 Task: Add Bonne Maman Orange Marmalade to the cart.
Action: Mouse moved to (787, 292)
Screenshot: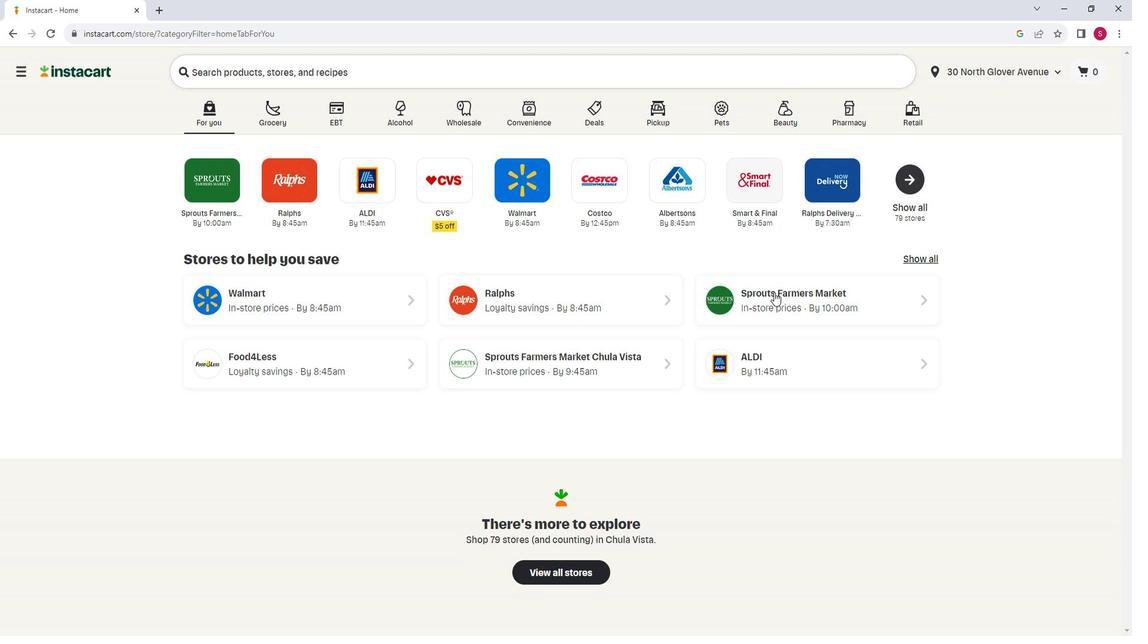 
Action: Mouse pressed left at (787, 292)
Screenshot: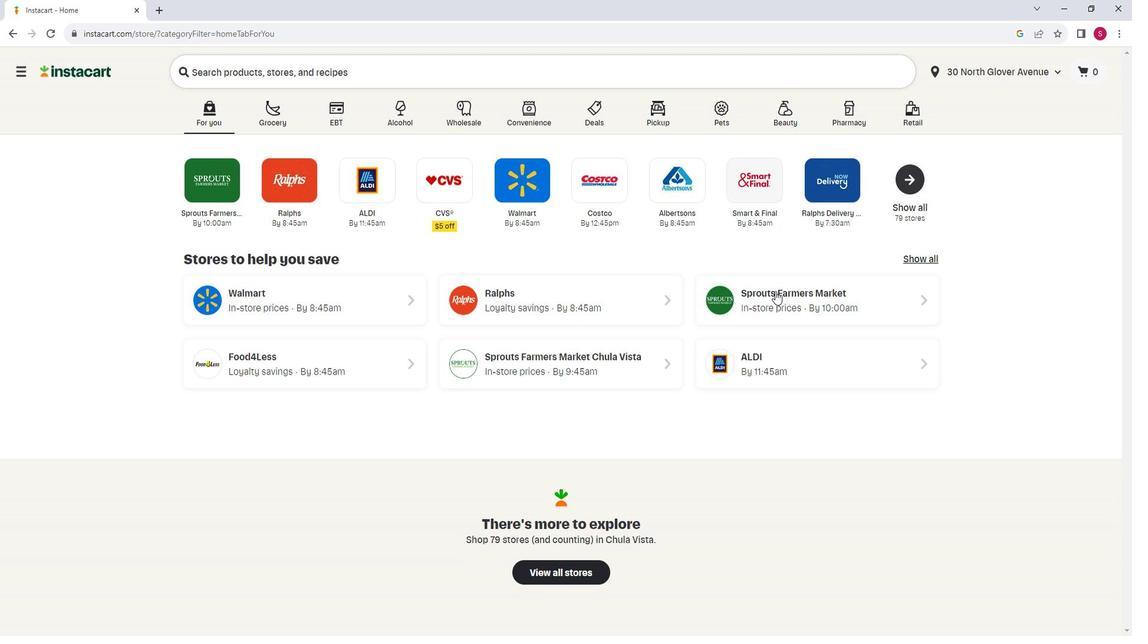 
Action: Mouse moved to (116, 353)
Screenshot: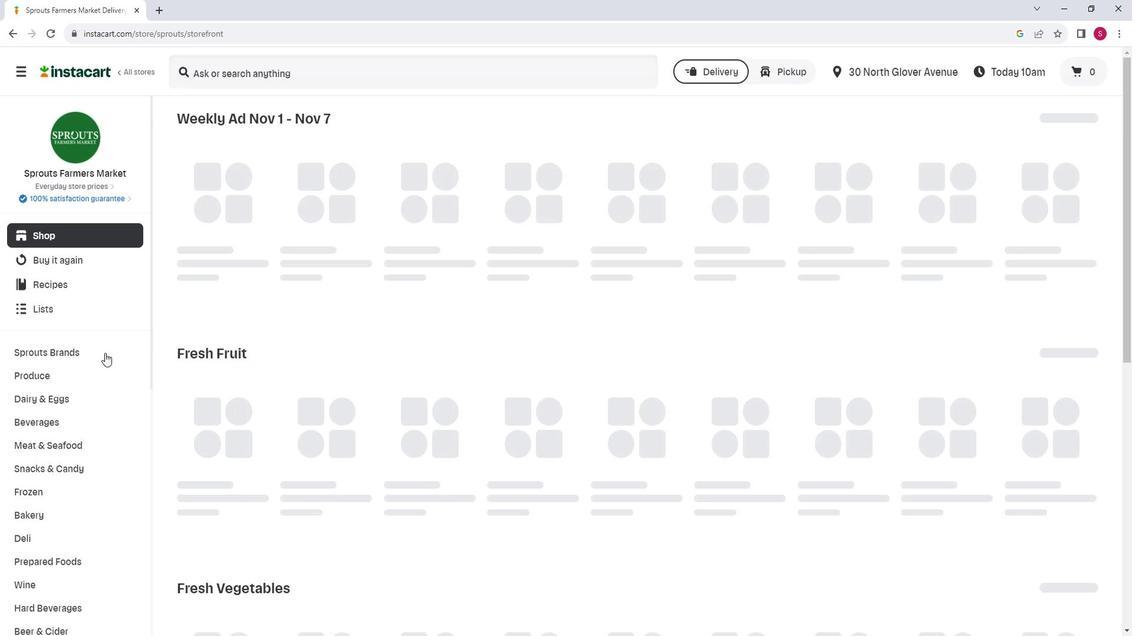
Action: Mouse scrolled (116, 352) with delta (0, 0)
Screenshot: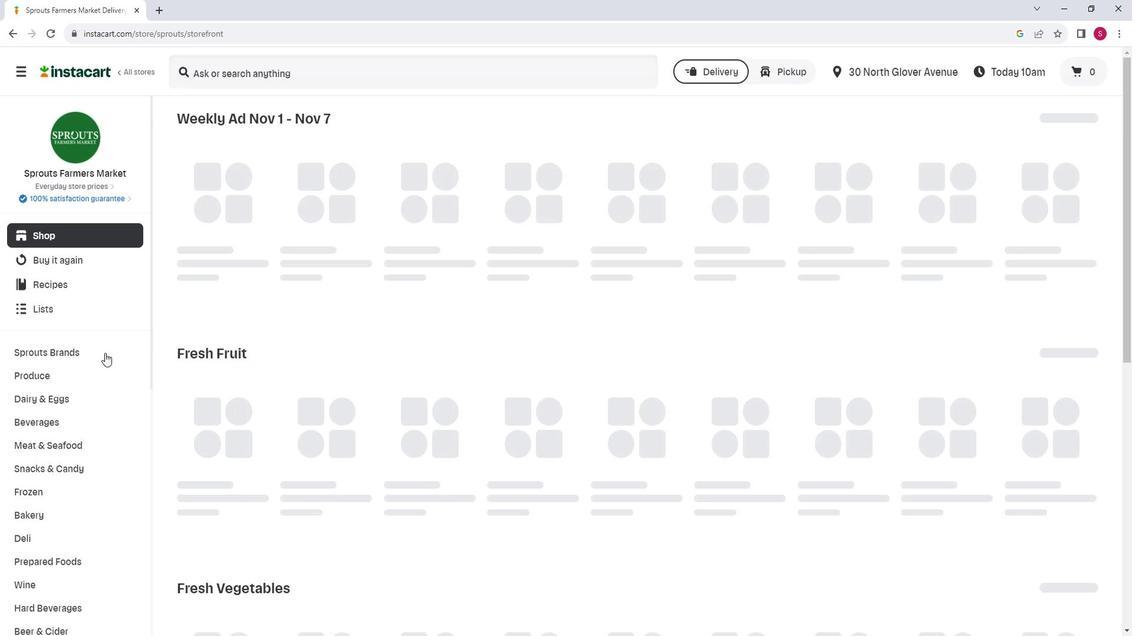 
Action: Mouse moved to (119, 353)
Screenshot: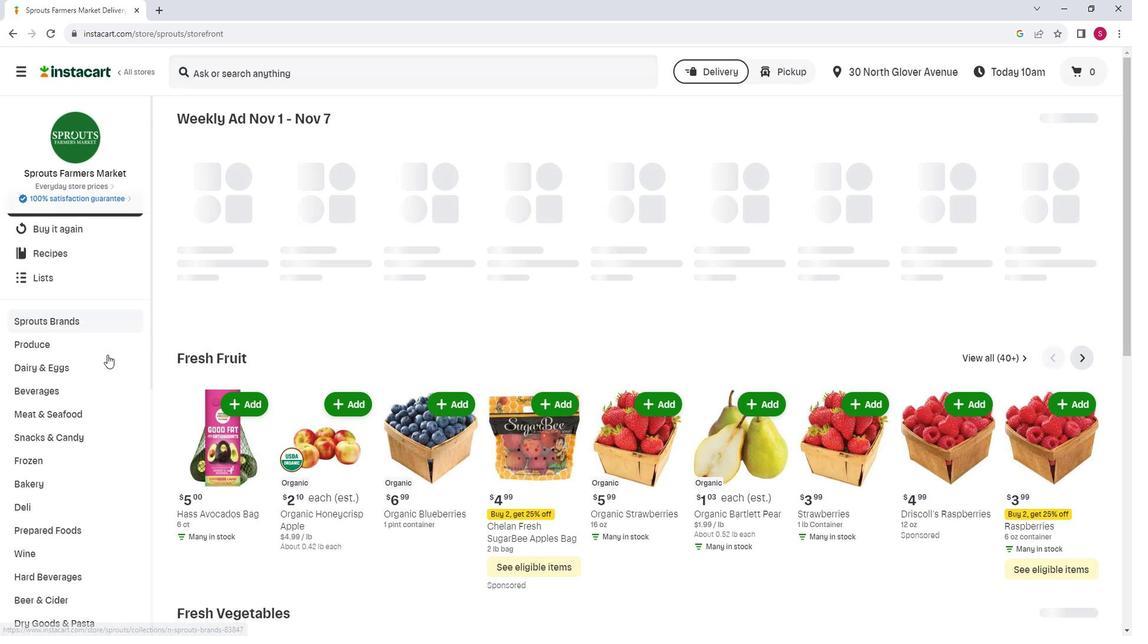 
Action: Mouse scrolled (119, 353) with delta (0, 0)
Screenshot: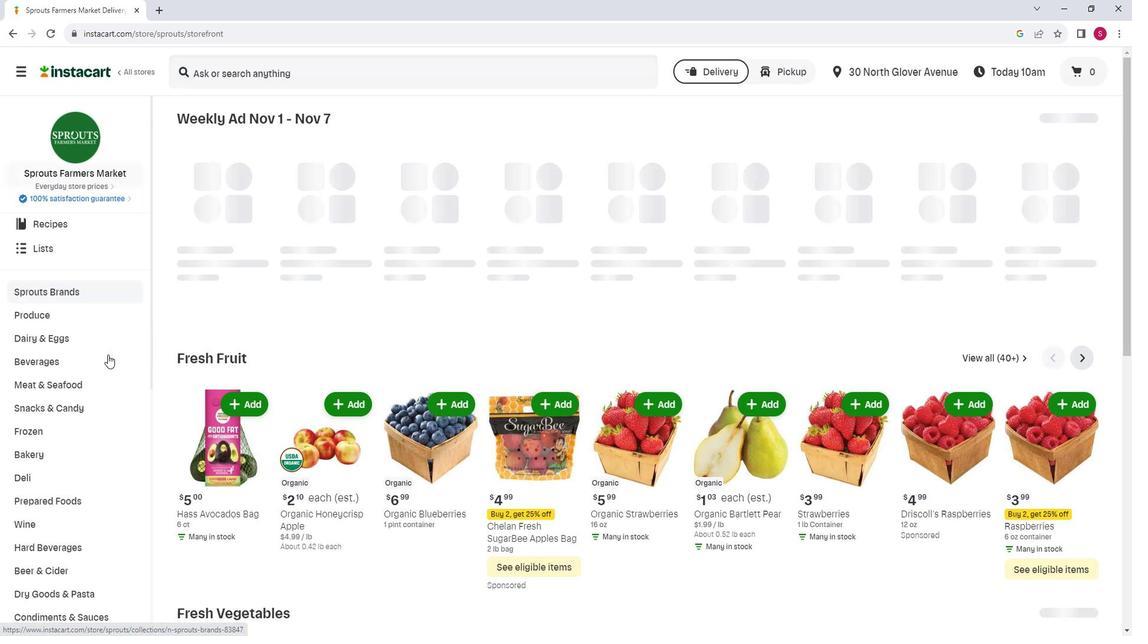 
Action: Mouse moved to (120, 353)
Screenshot: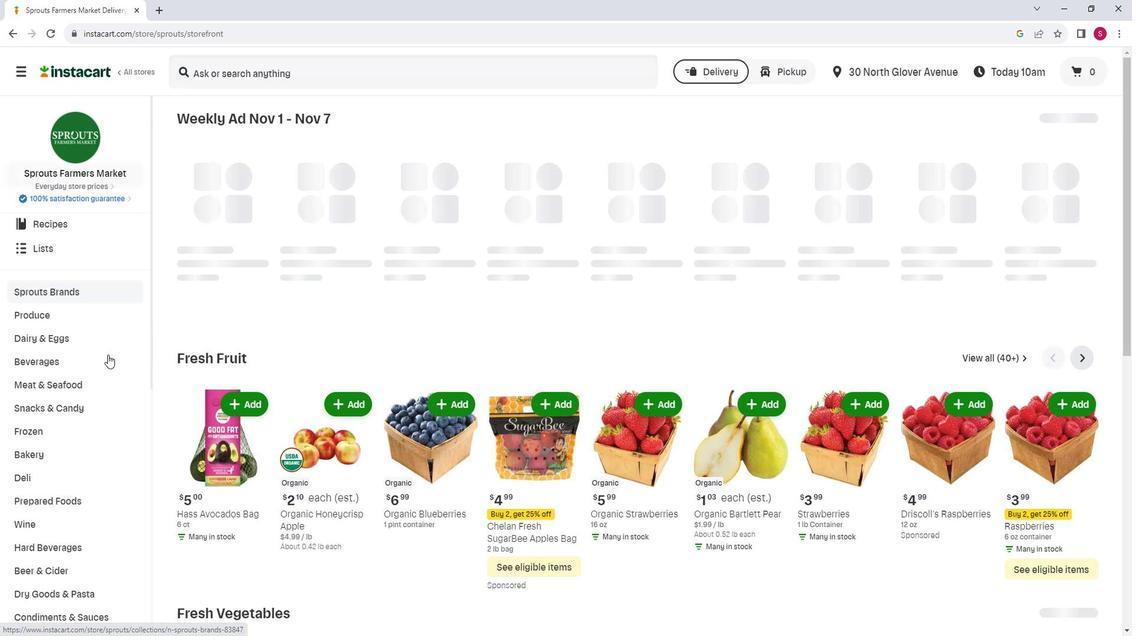 
Action: Mouse scrolled (120, 353) with delta (0, 0)
Screenshot: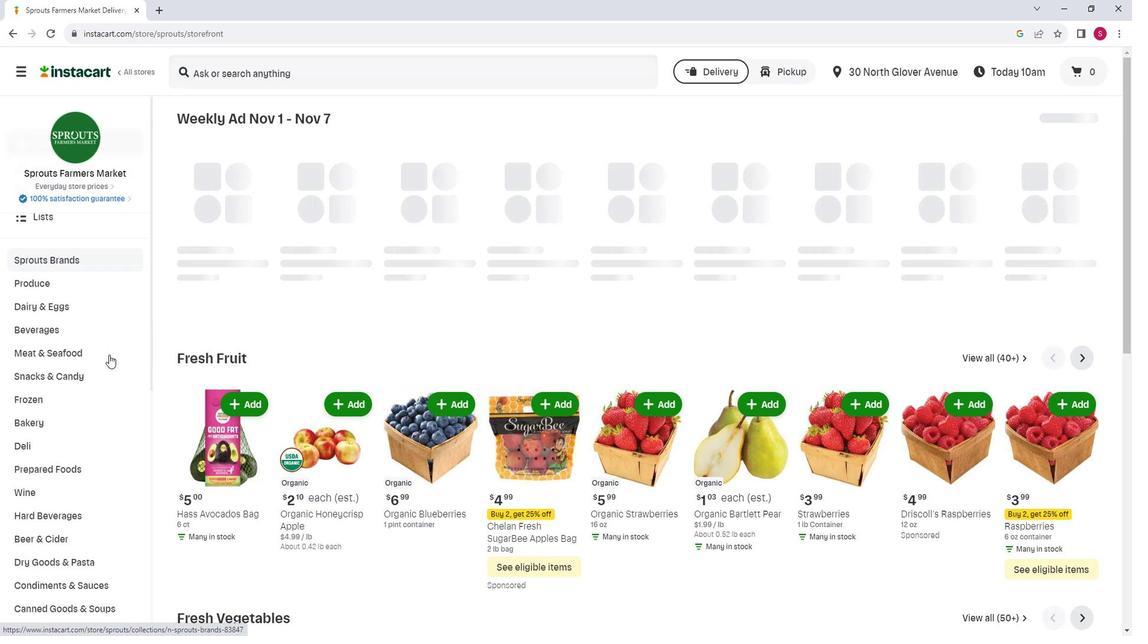 
Action: Mouse moved to (96, 527)
Screenshot: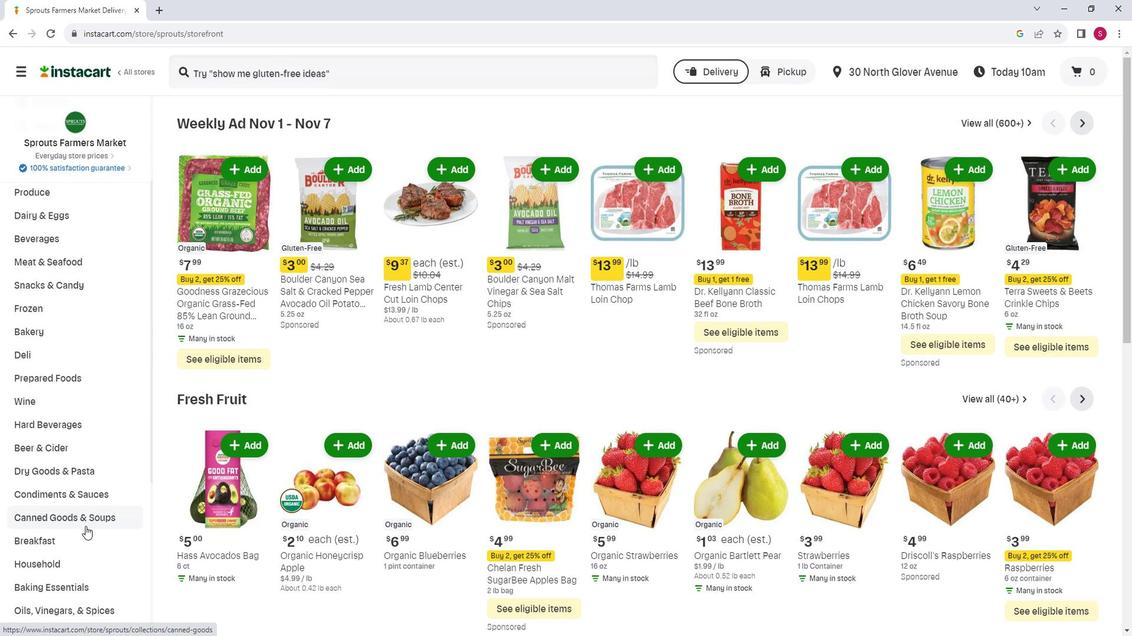 
Action: Mouse pressed left at (96, 527)
Screenshot: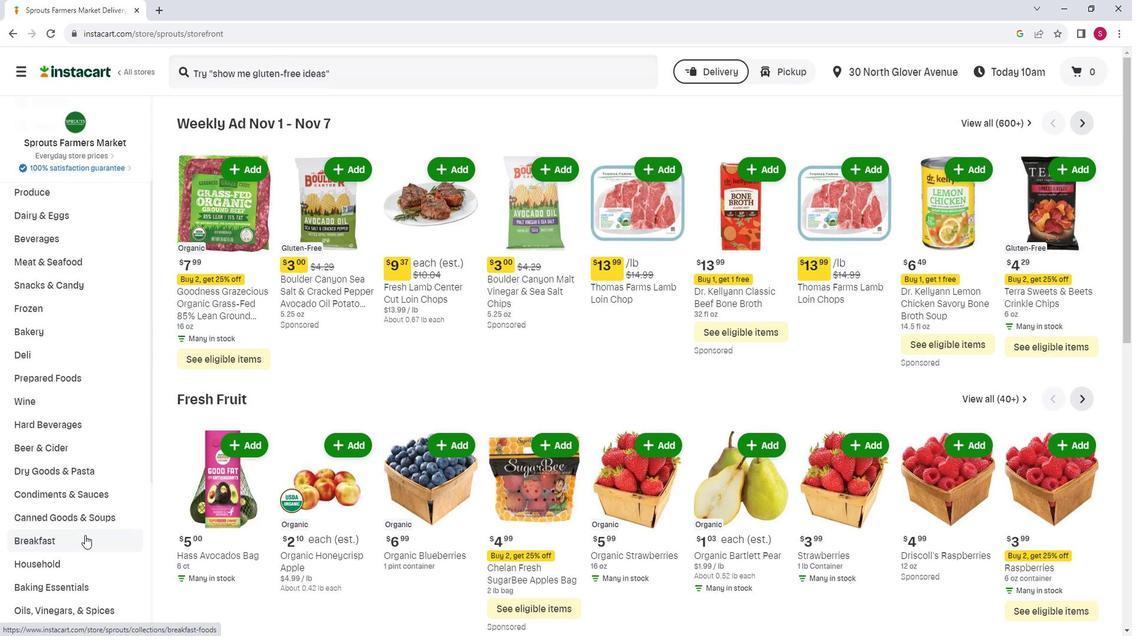 
Action: Mouse moved to (734, 157)
Screenshot: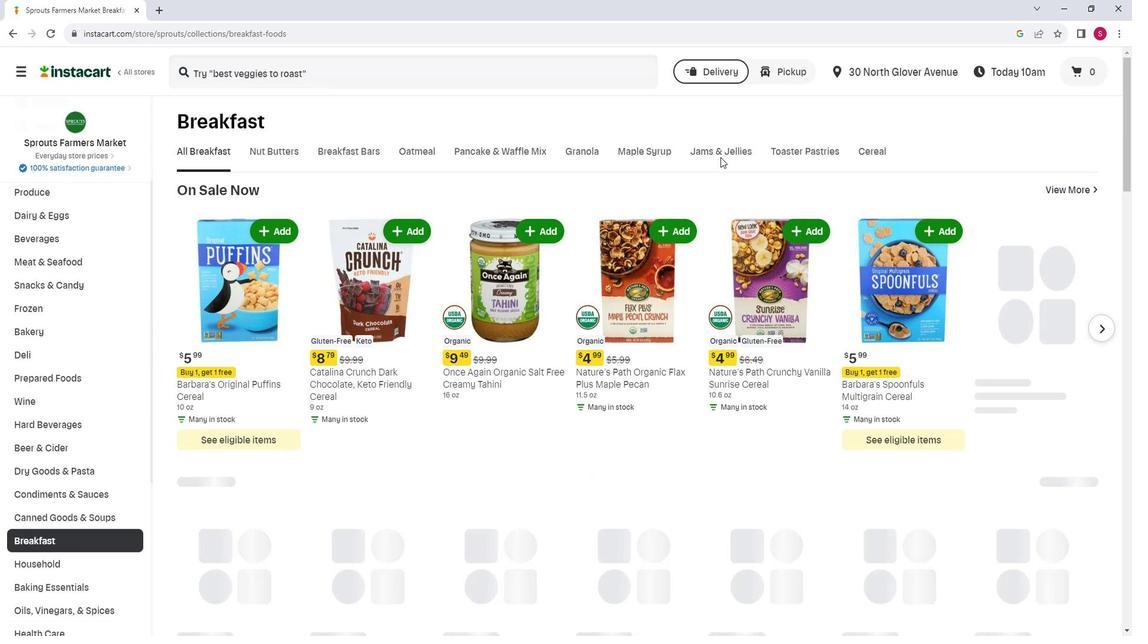 
Action: Mouse pressed left at (734, 157)
Screenshot: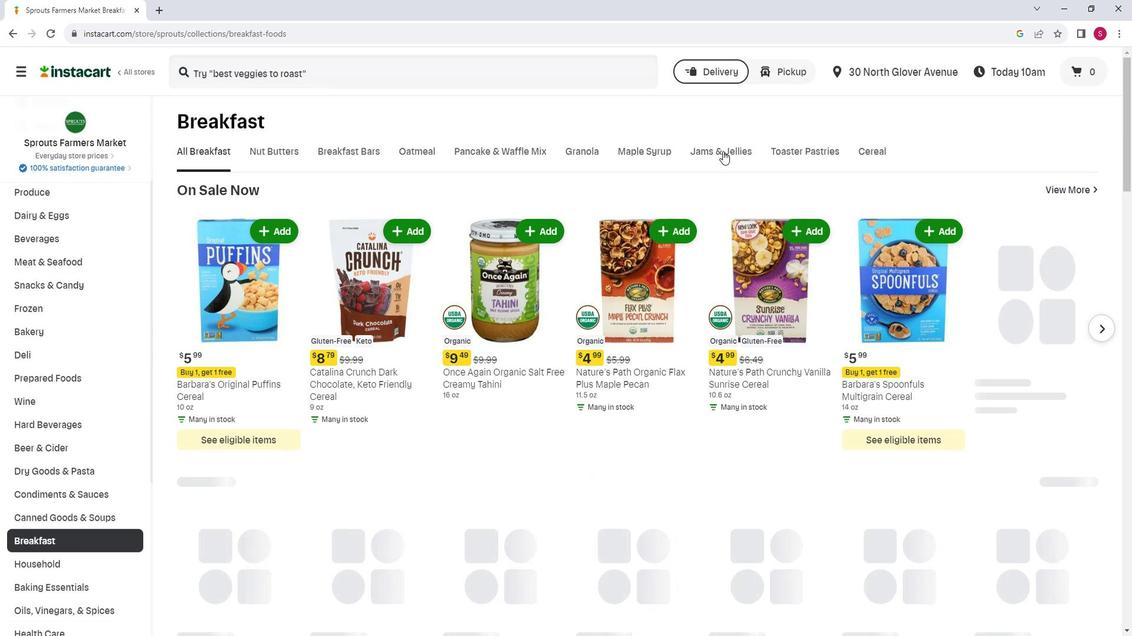 
Action: Mouse moved to (310, 210)
Screenshot: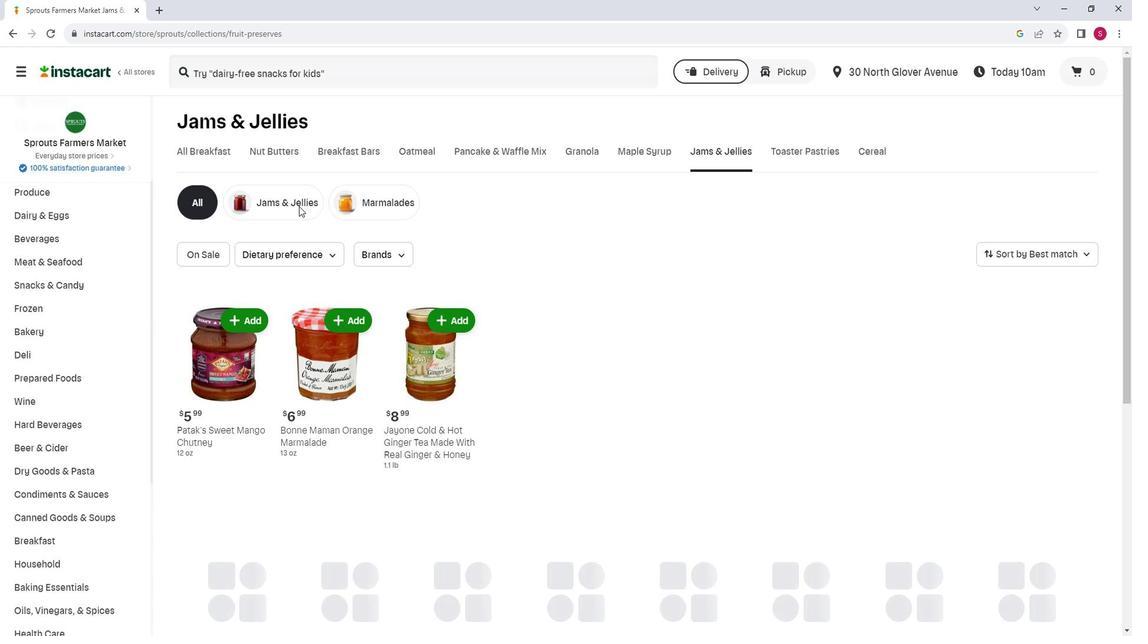 
Action: Mouse pressed left at (310, 210)
Screenshot: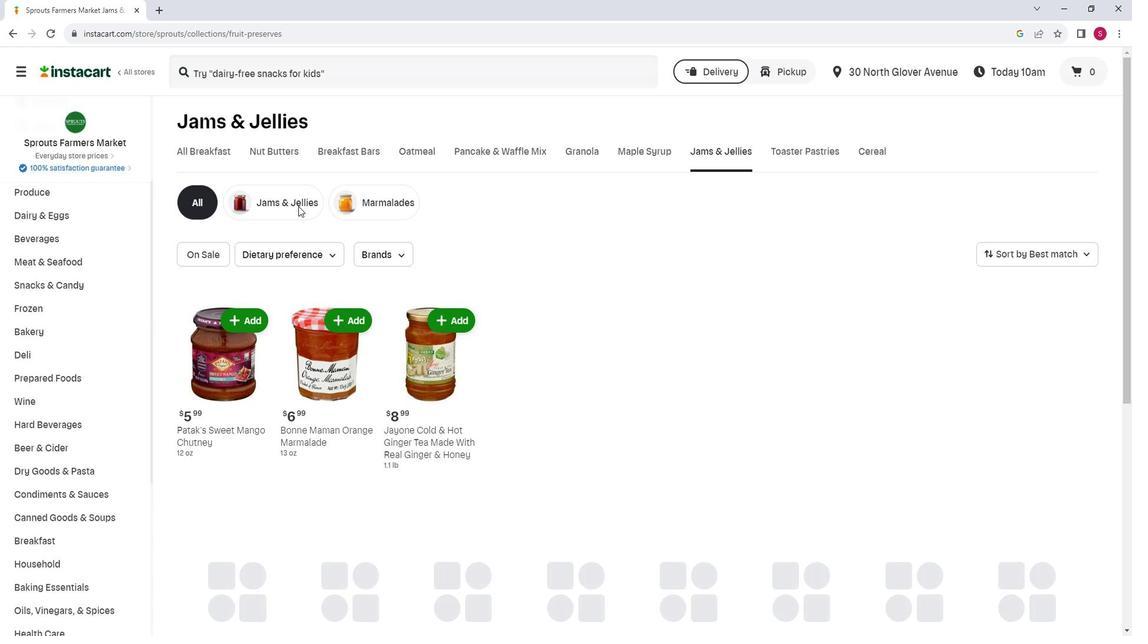
Action: Mouse moved to (516, 237)
Screenshot: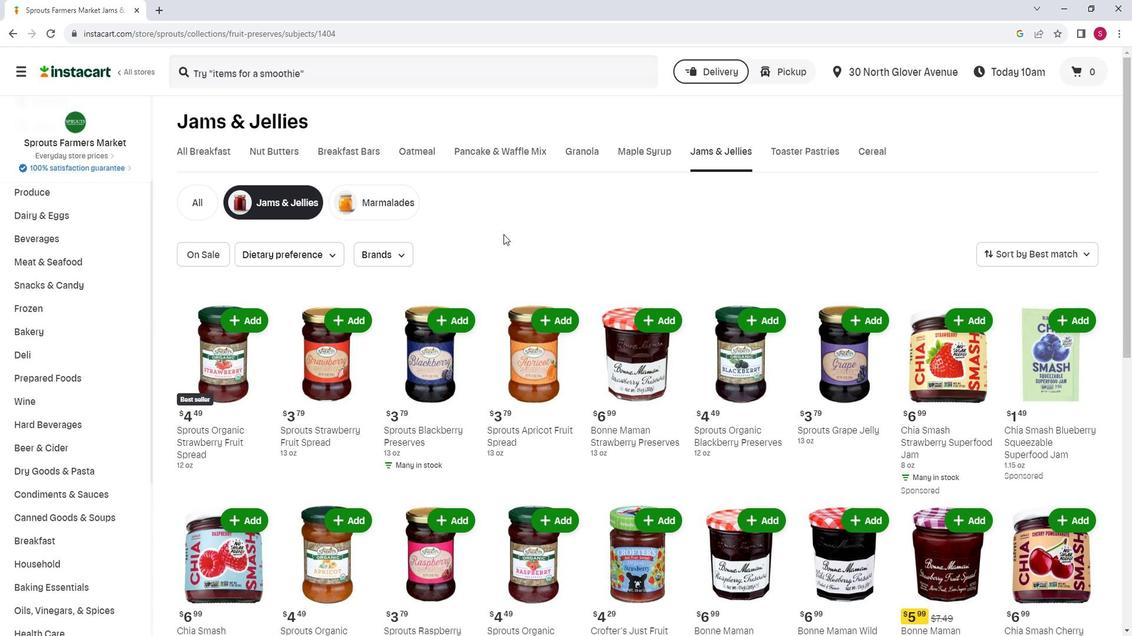 
Action: Mouse scrolled (516, 236) with delta (0, 0)
Screenshot: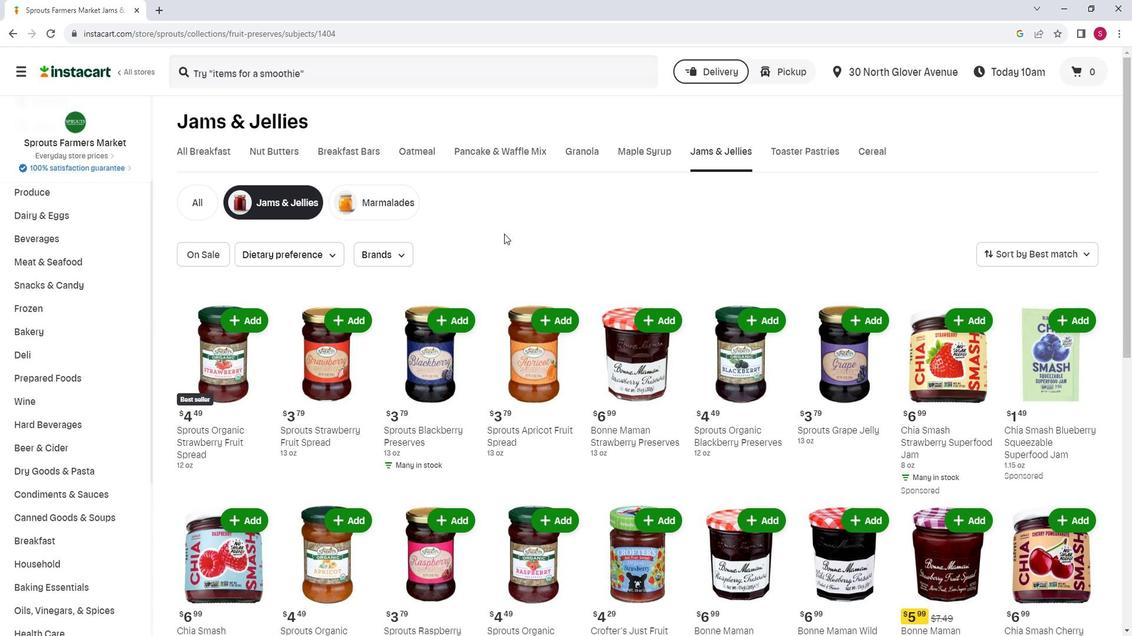 
Action: Mouse scrolled (516, 236) with delta (0, 0)
Screenshot: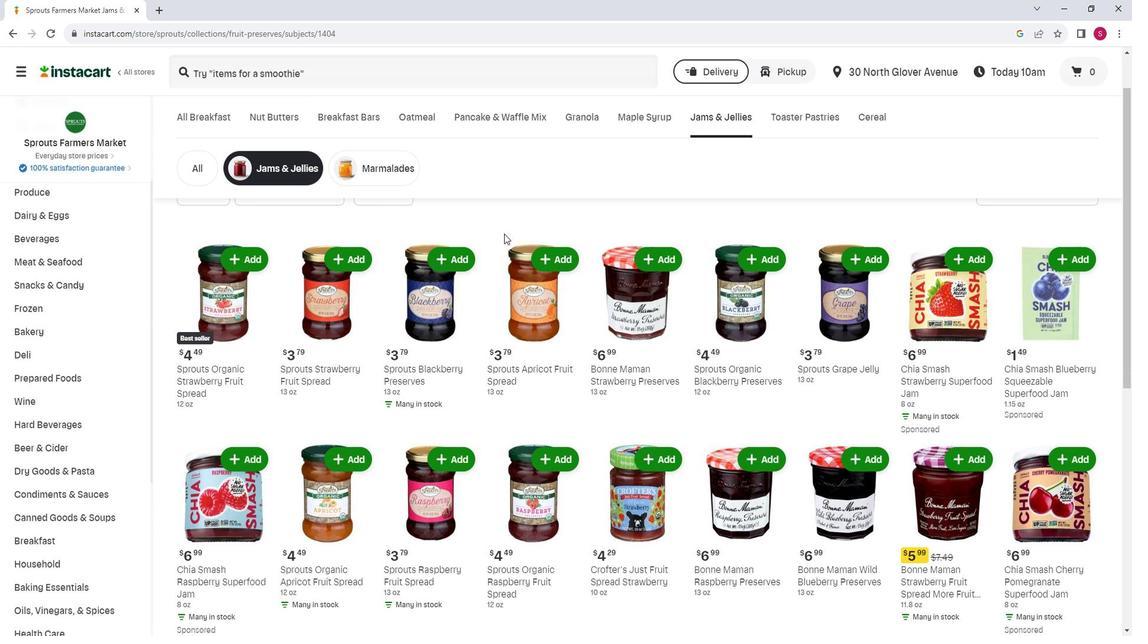 
Action: Mouse scrolled (516, 236) with delta (0, 0)
Screenshot: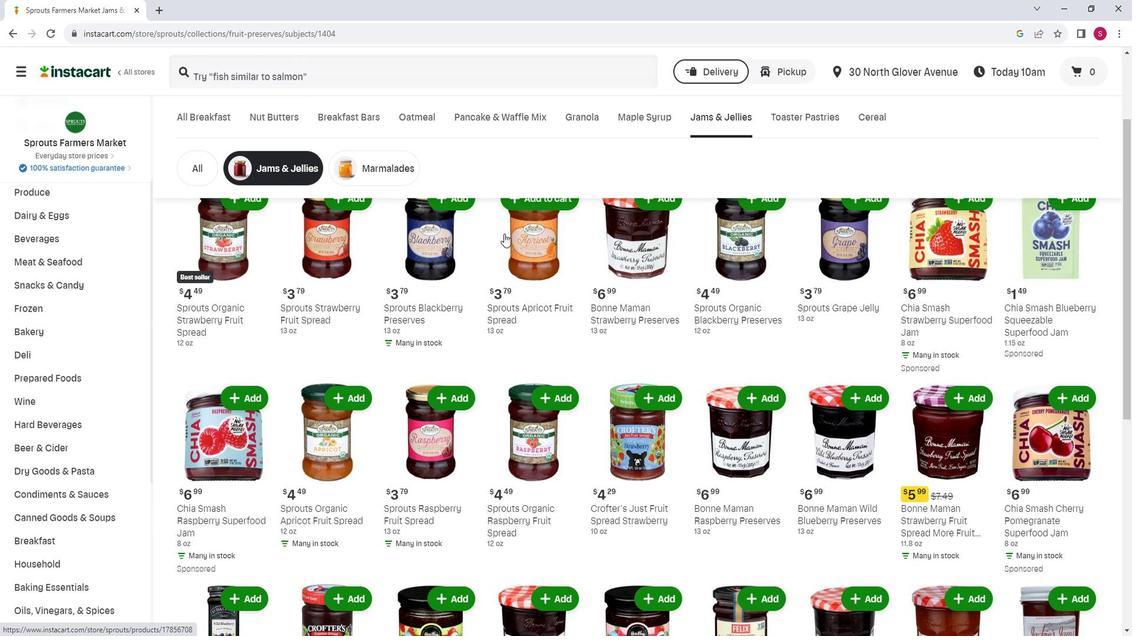 
Action: Mouse scrolled (516, 236) with delta (0, 0)
Screenshot: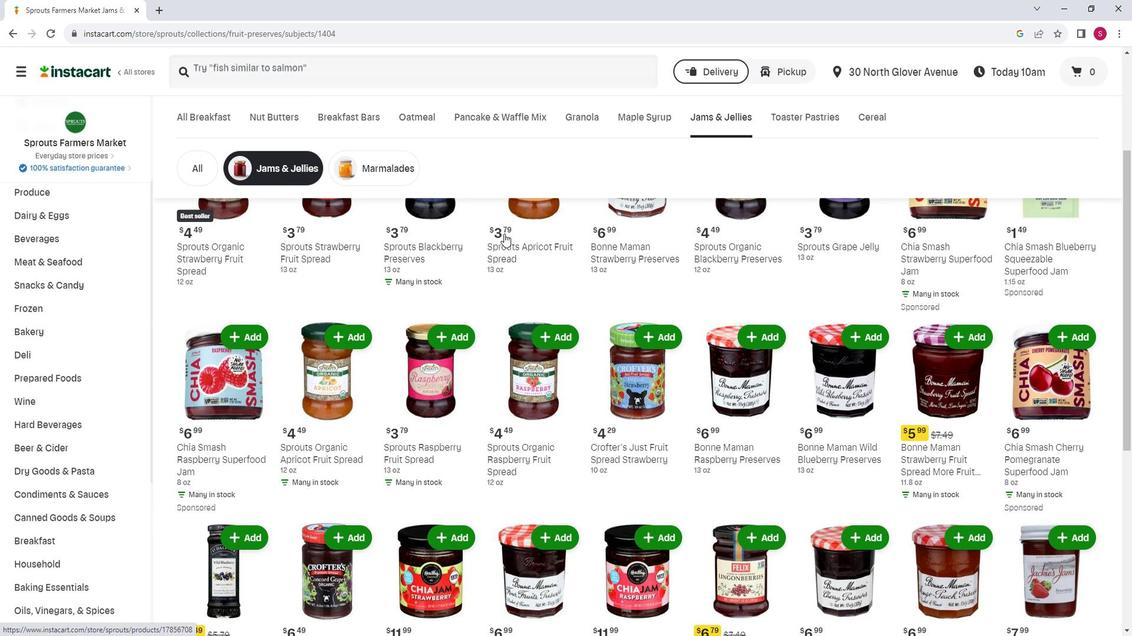 
Action: Mouse scrolled (516, 236) with delta (0, 0)
Screenshot: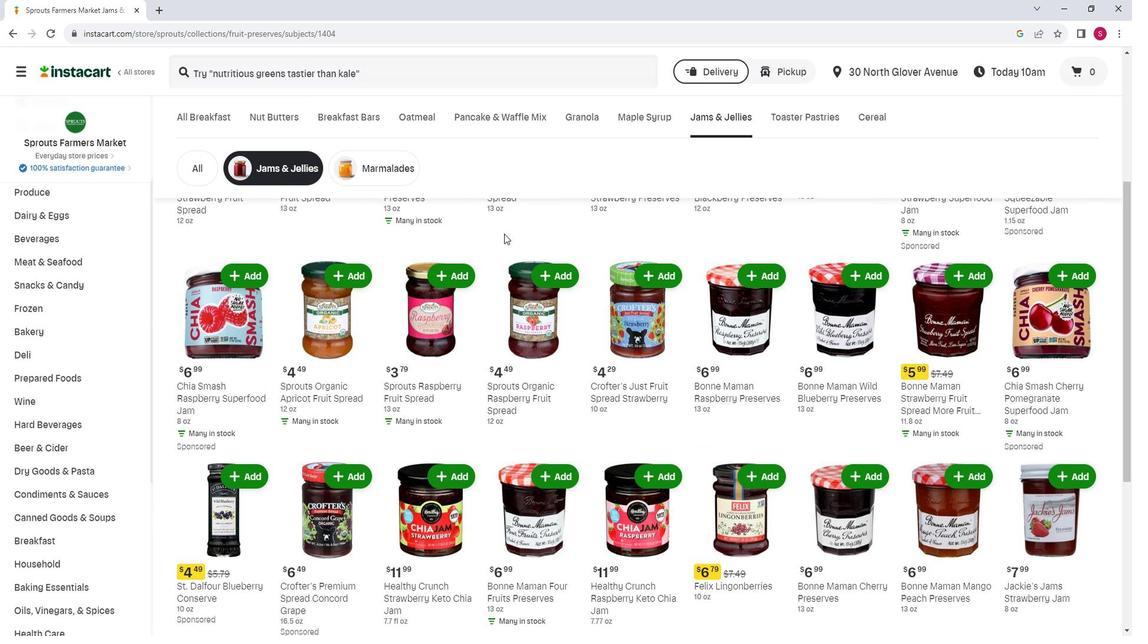 
Action: Mouse scrolled (516, 236) with delta (0, 0)
Screenshot: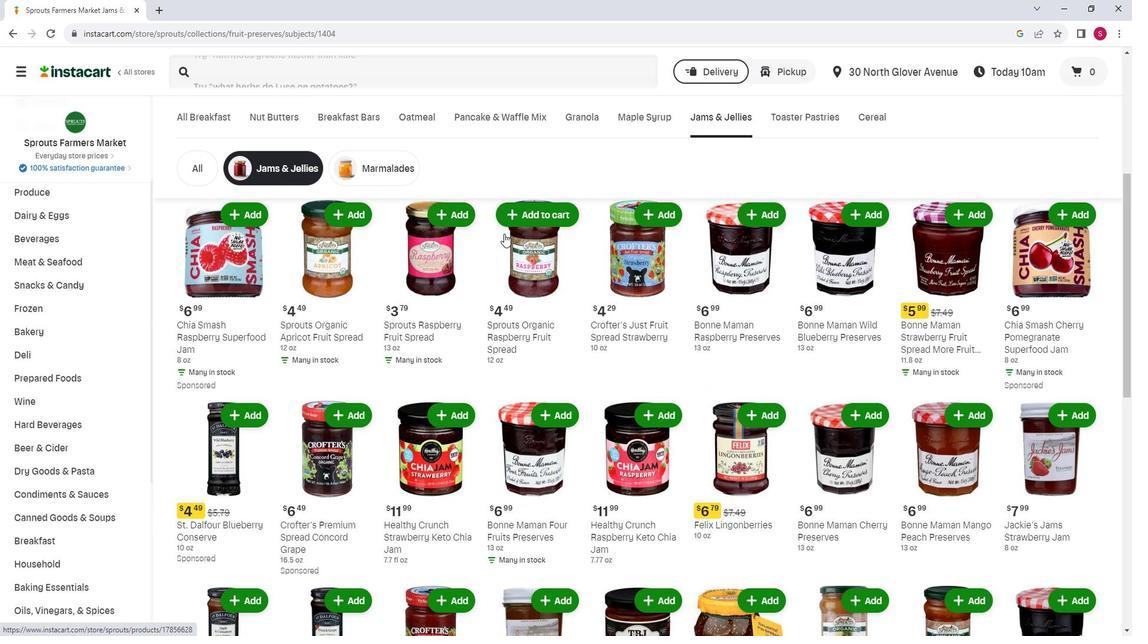 
Action: Mouse scrolled (516, 236) with delta (0, 0)
Screenshot: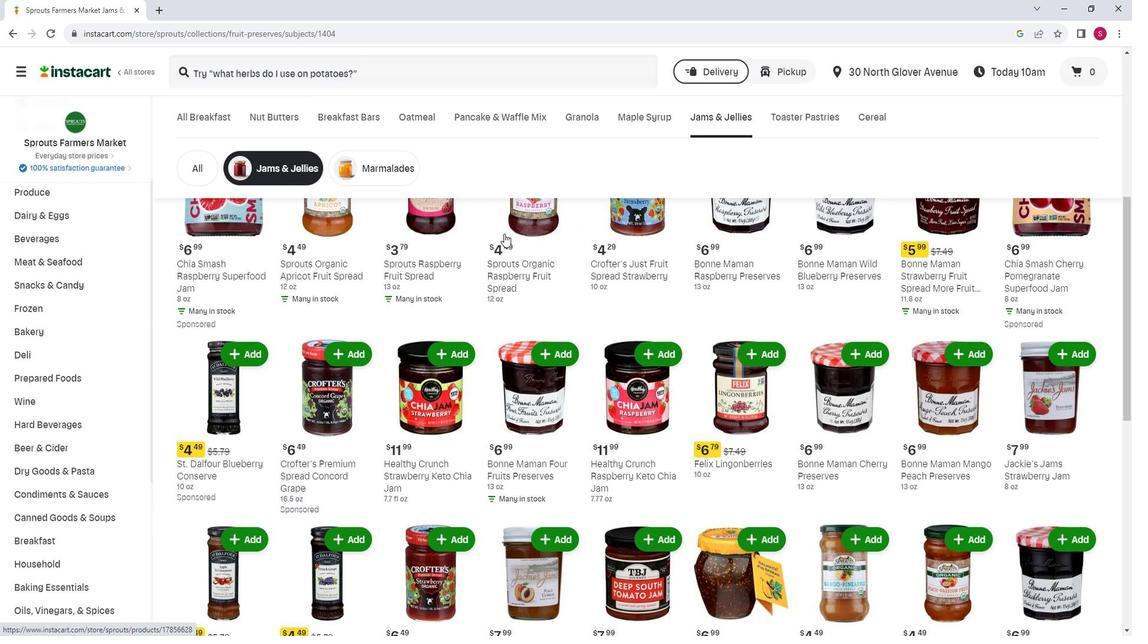 
Action: Mouse scrolled (516, 236) with delta (0, 0)
Screenshot: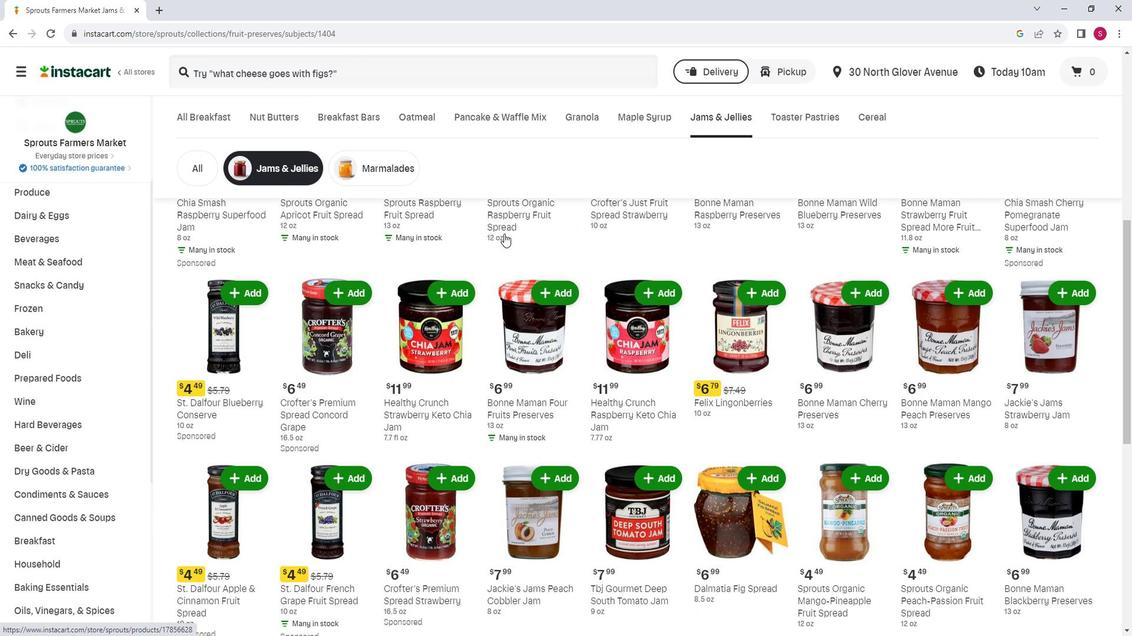 
Action: Mouse scrolled (516, 236) with delta (0, 0)
Screenshot: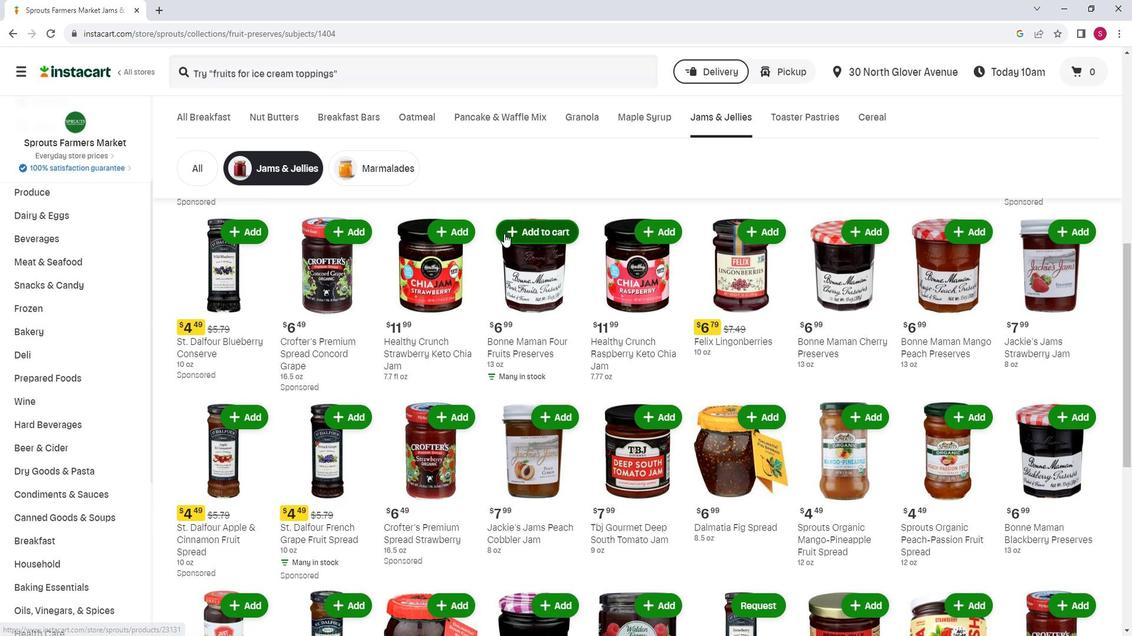 
Action: Mouse scrolled (516, 236) with delta (0, 0)
Screenshot: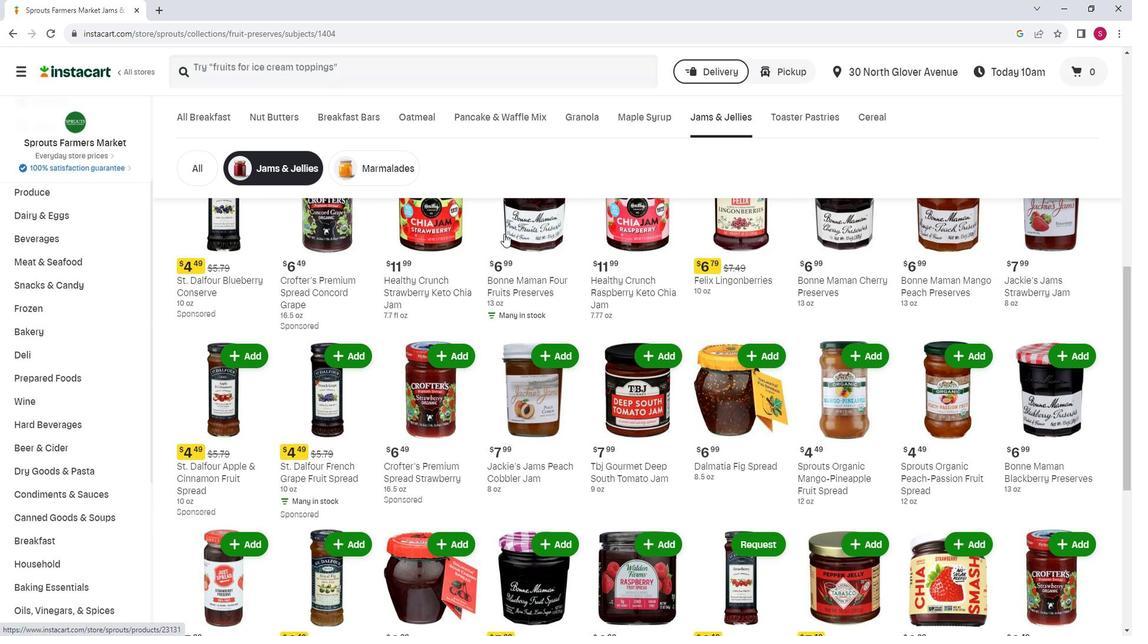 
Action: Mouse scrolled (516, 236) with delta (0, 0)
Screenshot: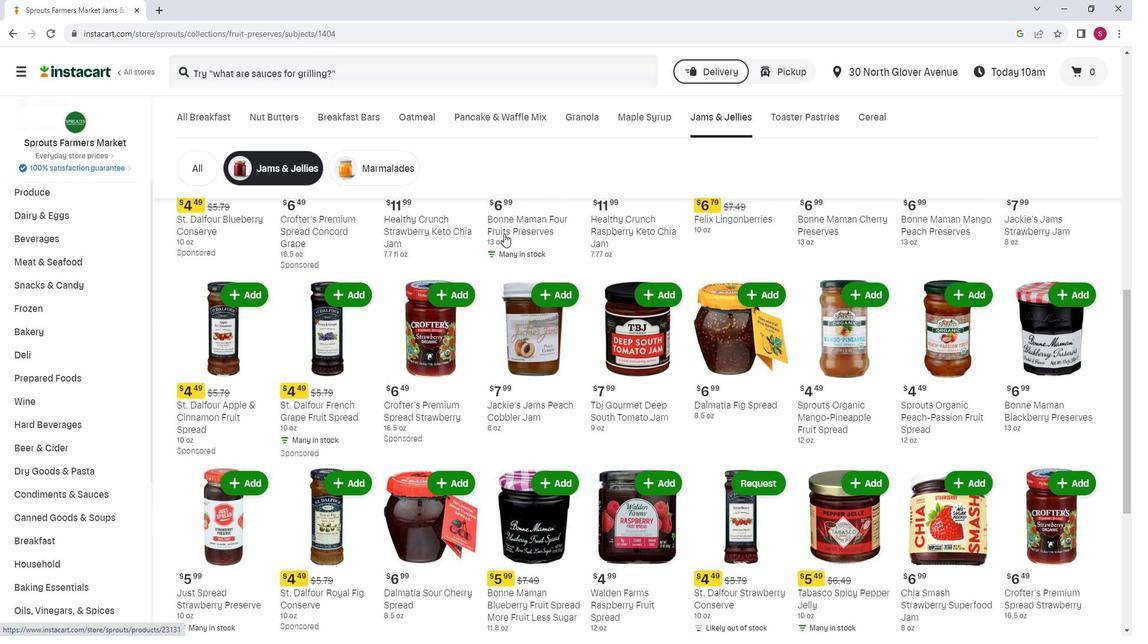 
Action: Mouse scrolled (516, 236) with delta (0, 0)
Screenshot: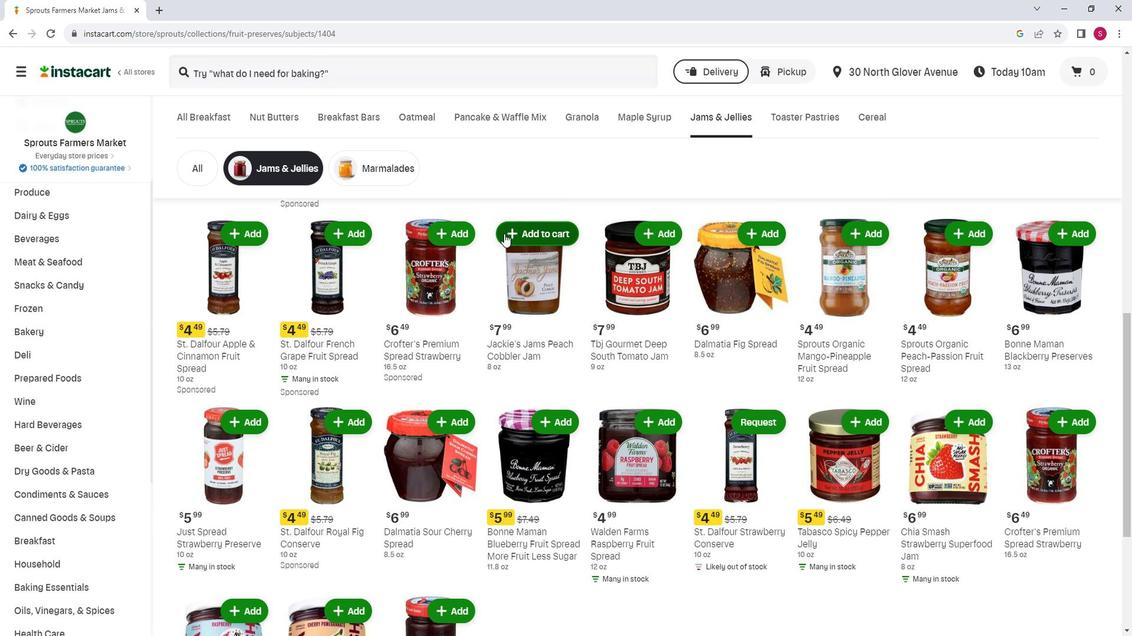 
Action: Mouse scrolled (516, 236) with delta (0, 0)
Screenshot: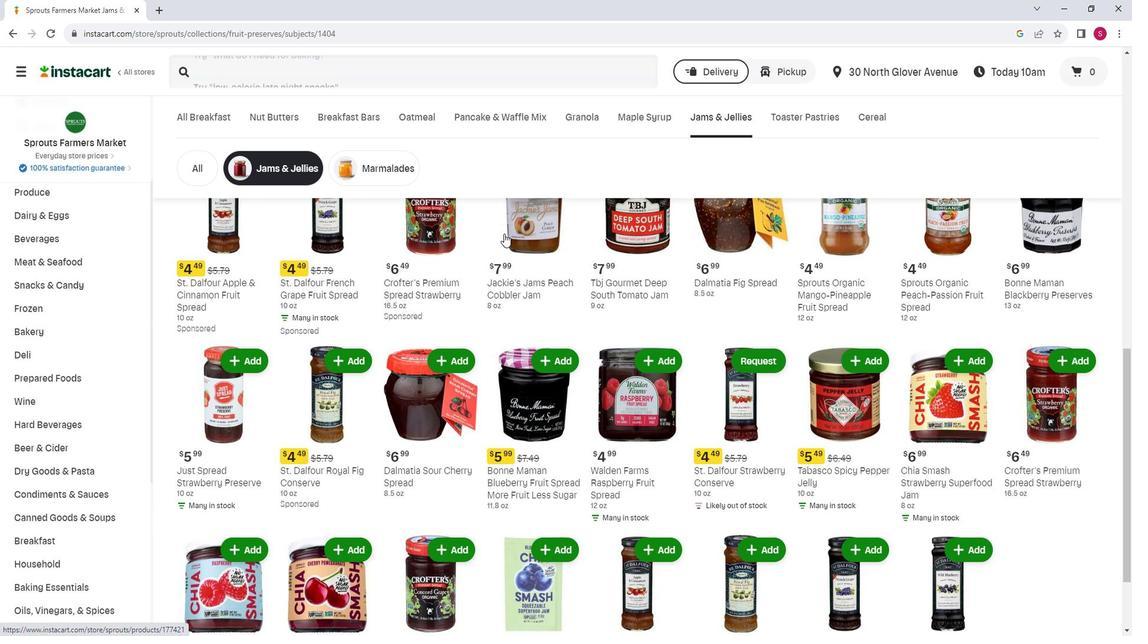 
Action: Mouse moved to (516, 237)
Screenshot: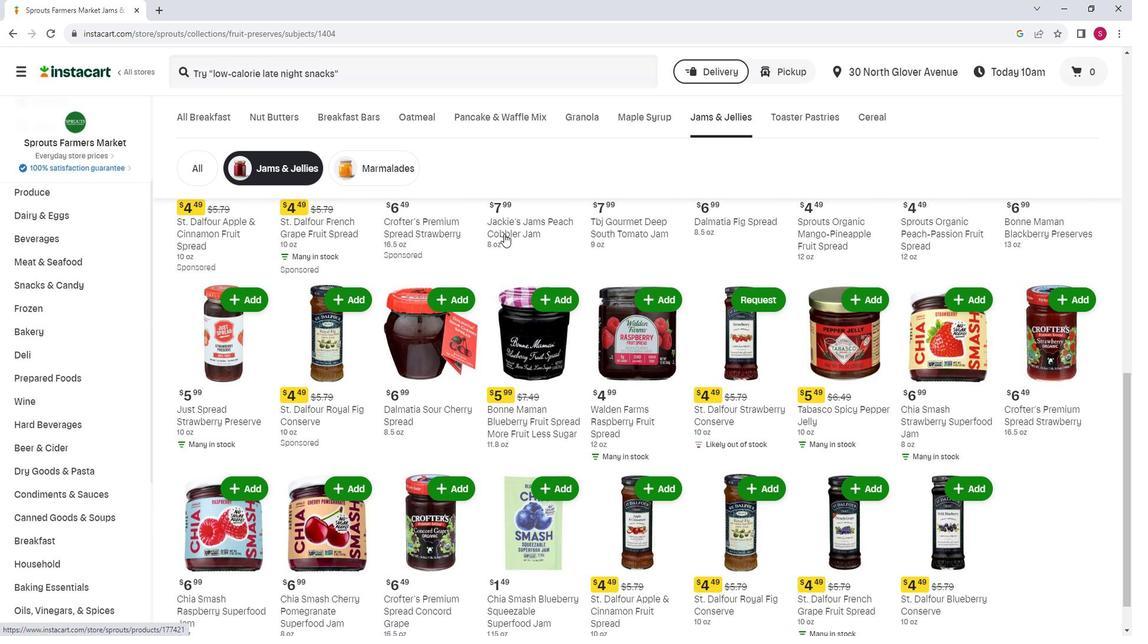 
Action: Mouse scrolled (516, 236) with delta (0, 0)
Screenshot: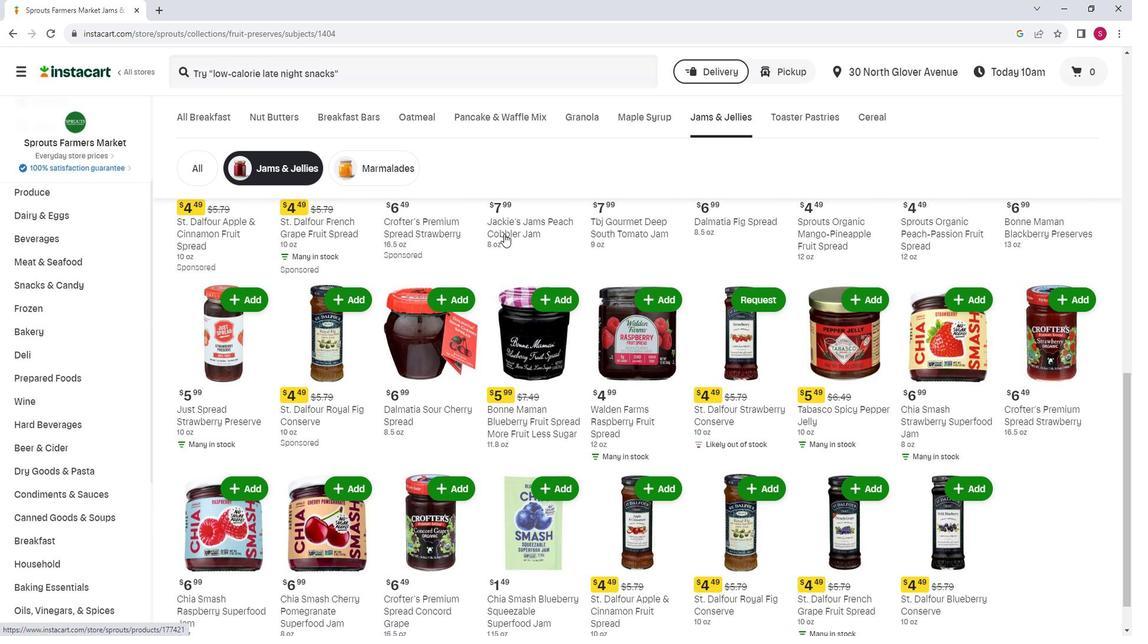 
Action: Mouse scrolled (516, 236) with delta (0, 0)
Screenshot: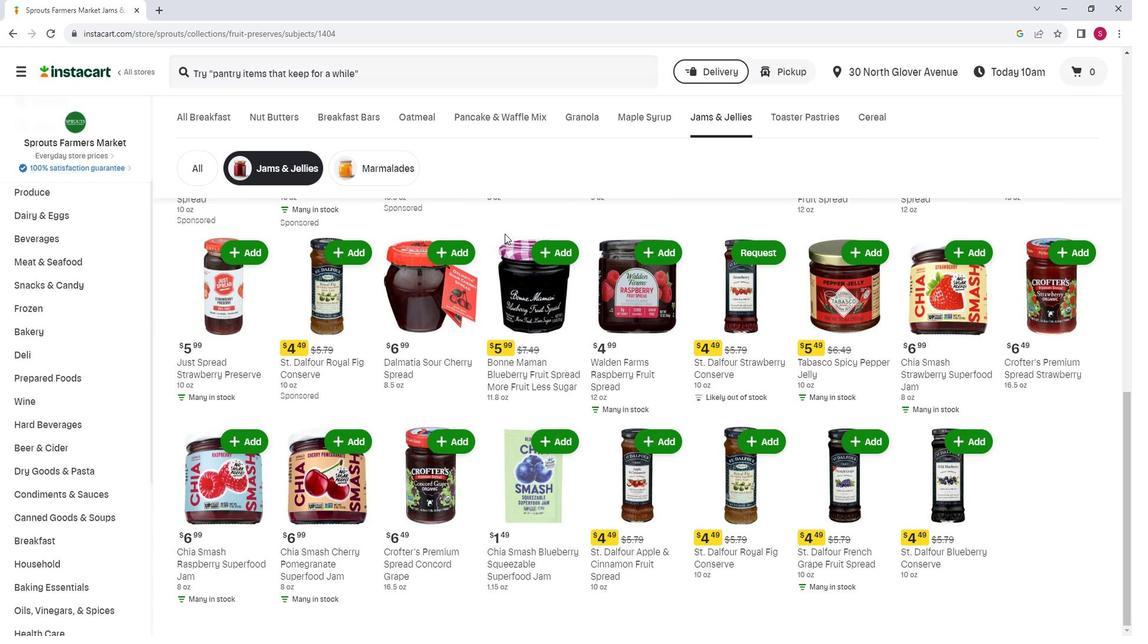 
Action: Mouse moved to (541, 281)
Screenshot: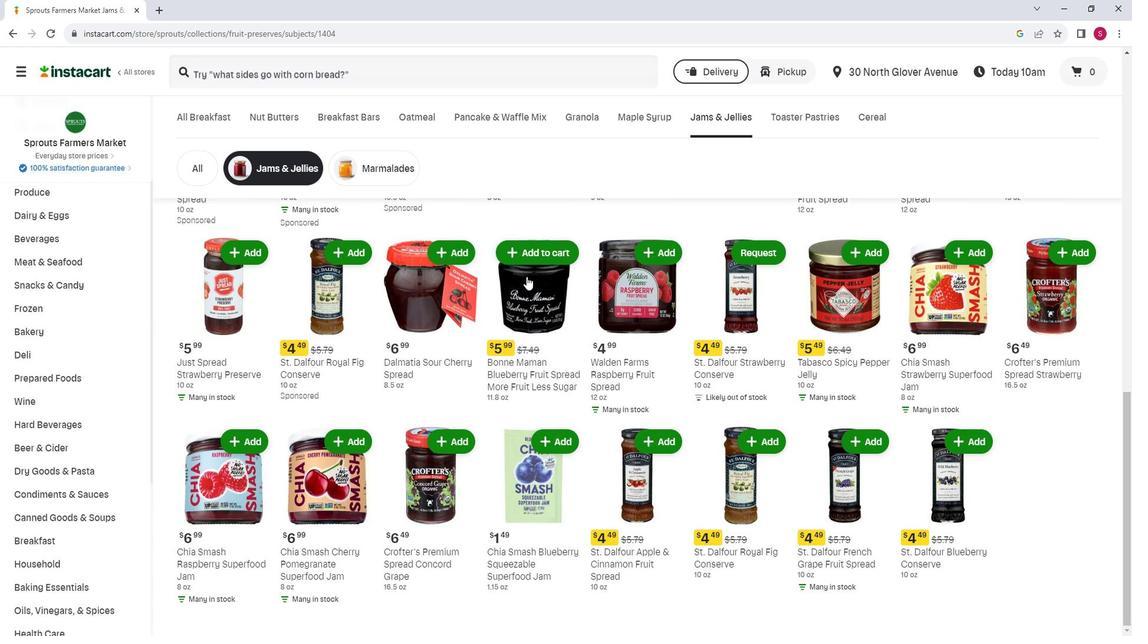 
Action: Mouse scrolled (541, 281) with delta (0, 0)
Screenshot: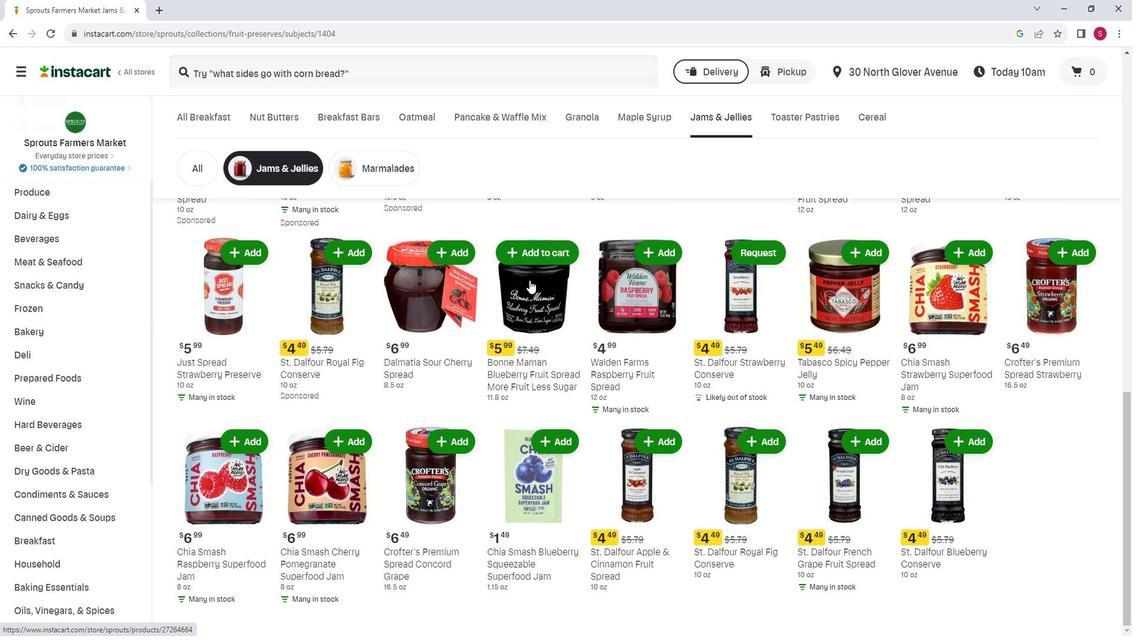 
Action: Mouse moved to (460, 373)
Screenshot: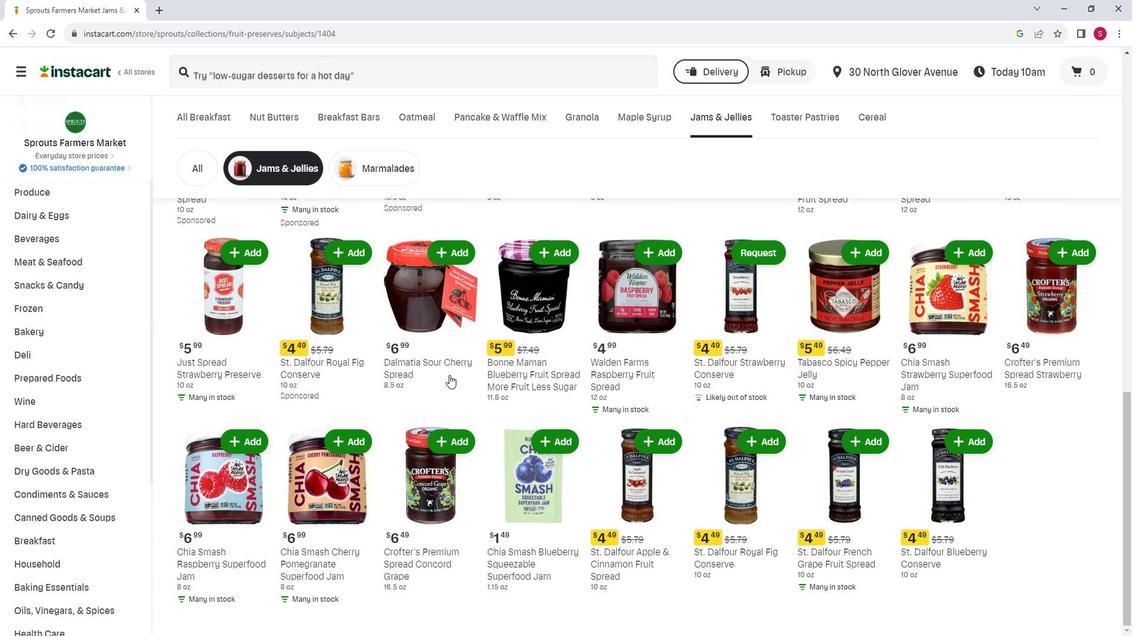 
Action: Mouse scrolled (460, 372) with delta (0, 0)
Screenshot: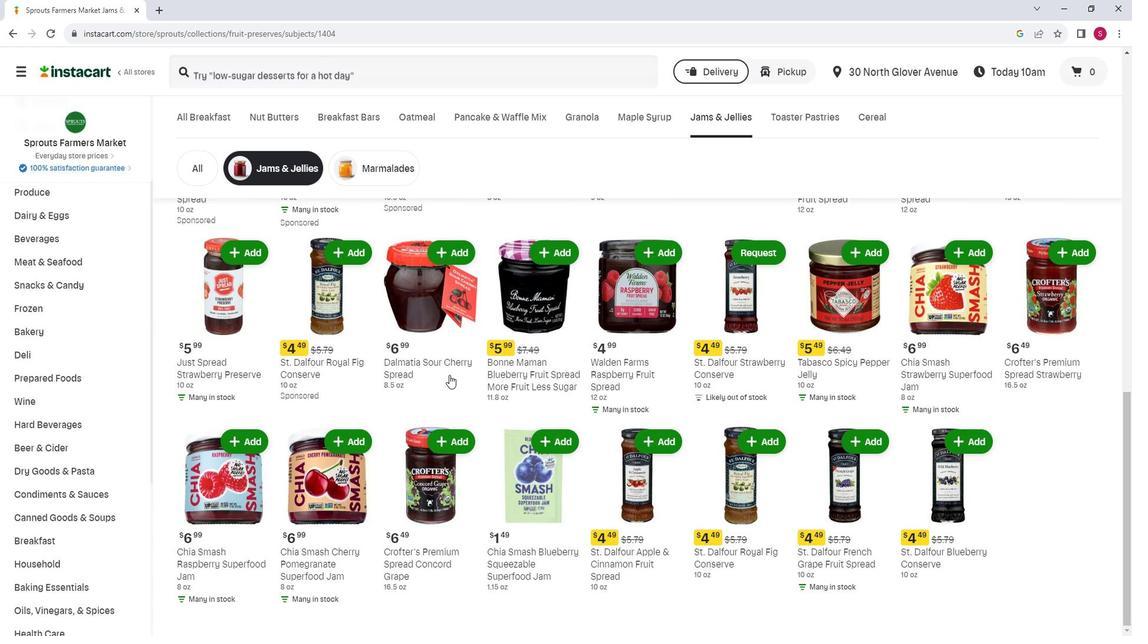 
Action: Mouse moved to (460, 373)
Screenshot: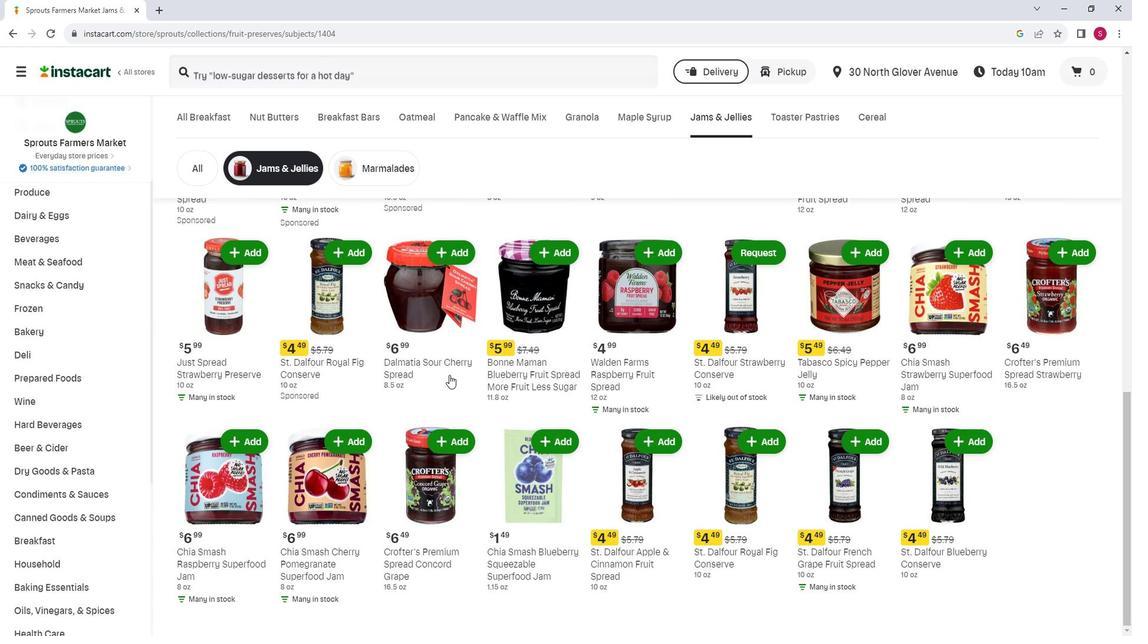 
Action: Mouse scrolled (460, 373) with delta (0, 0)
Screenshot: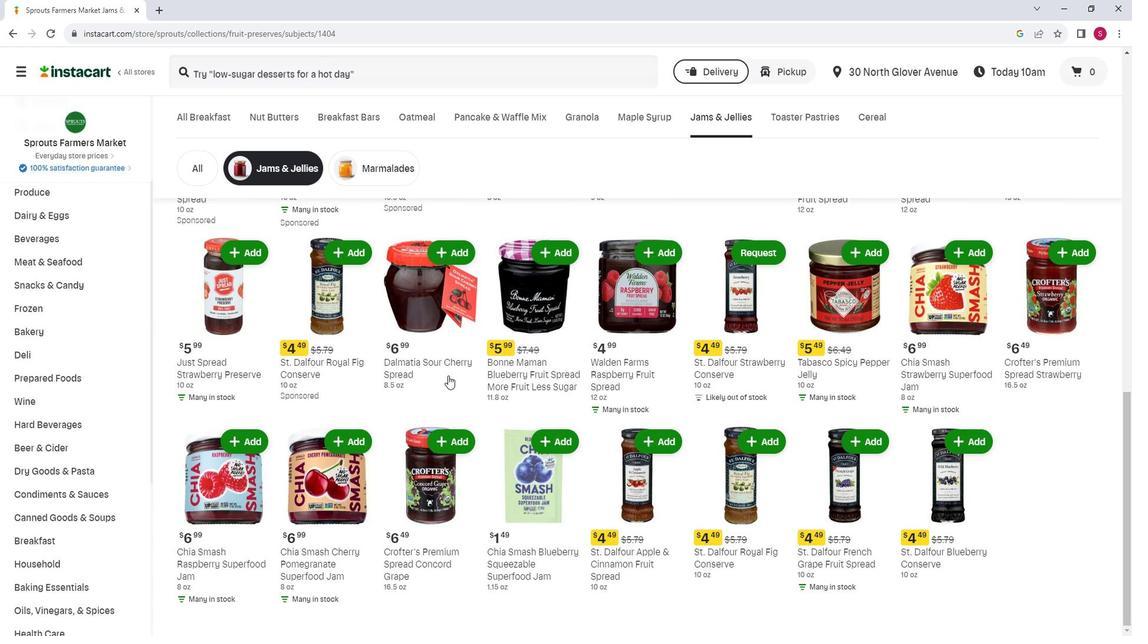 
Action: Mouse moved to (452, 373)
Screenshot: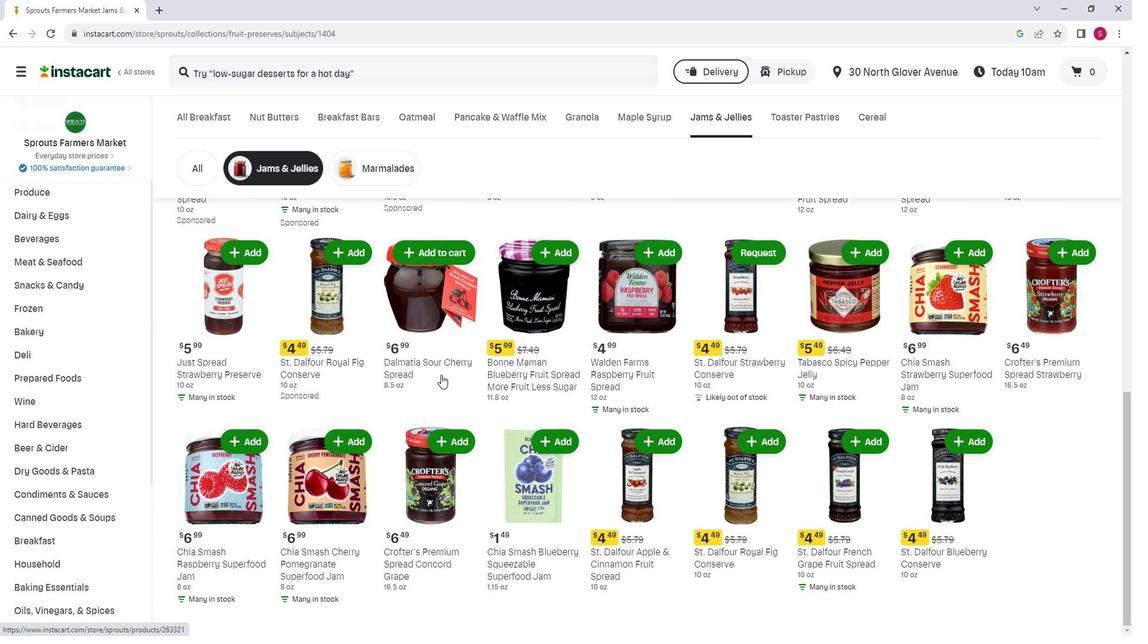 
